 Task: Make in the project CanaryTech an epic 'Microservices architecture implementation'. Create in the project CanaryTech an epic 'Remote work and collaboration enhancement'. Add in the project CanaryTech an epic 'Email and messaging system upgrade'
Action: Mouse moved to (385, 196)
Screenshot: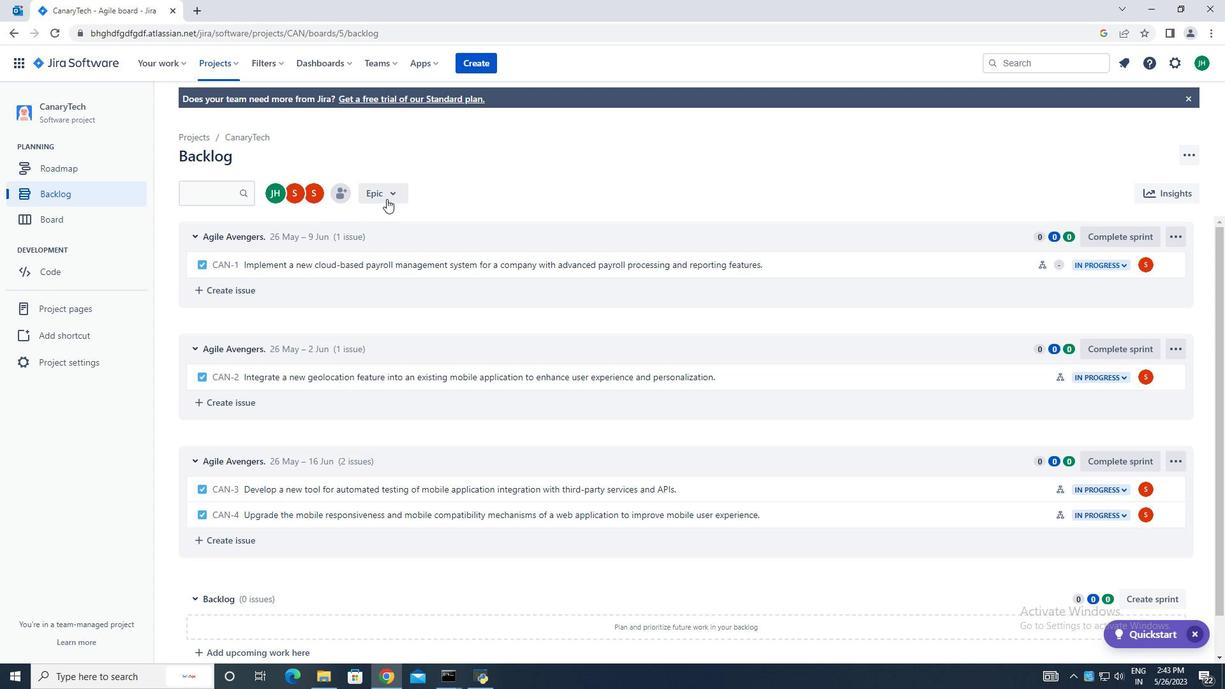 
Action: Mouse pressed left at (385, 196)
Screenshot: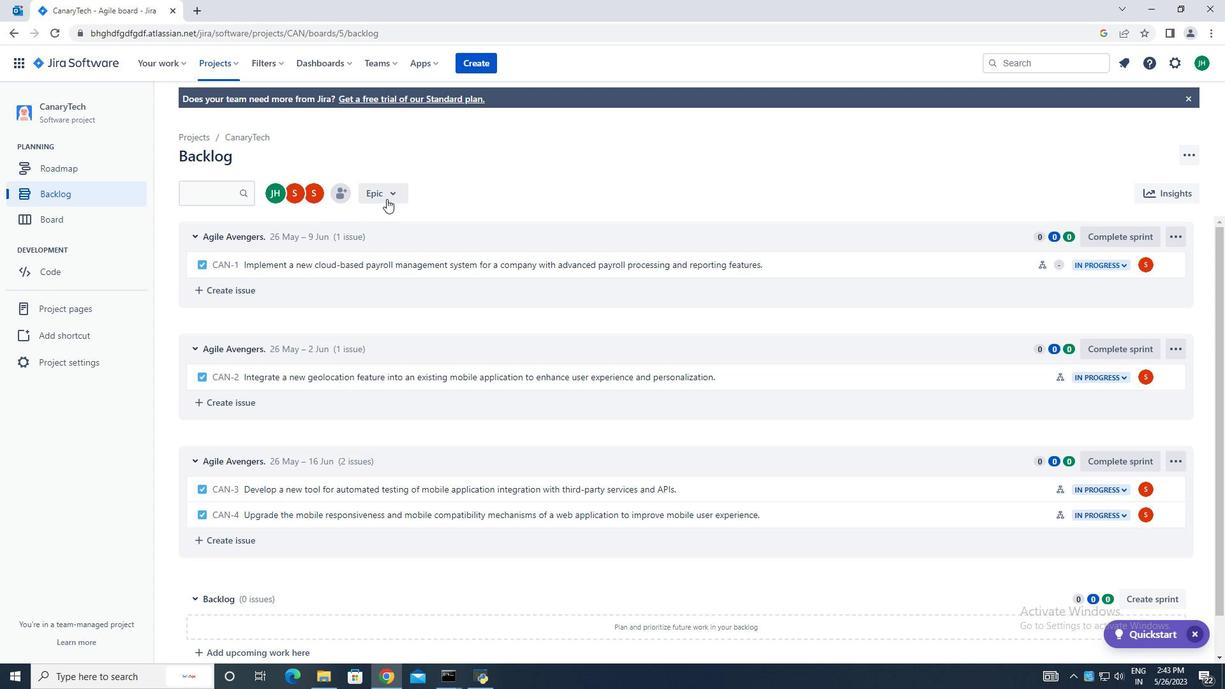 
Action: Mouse moved to (391, 270)
Screenshot: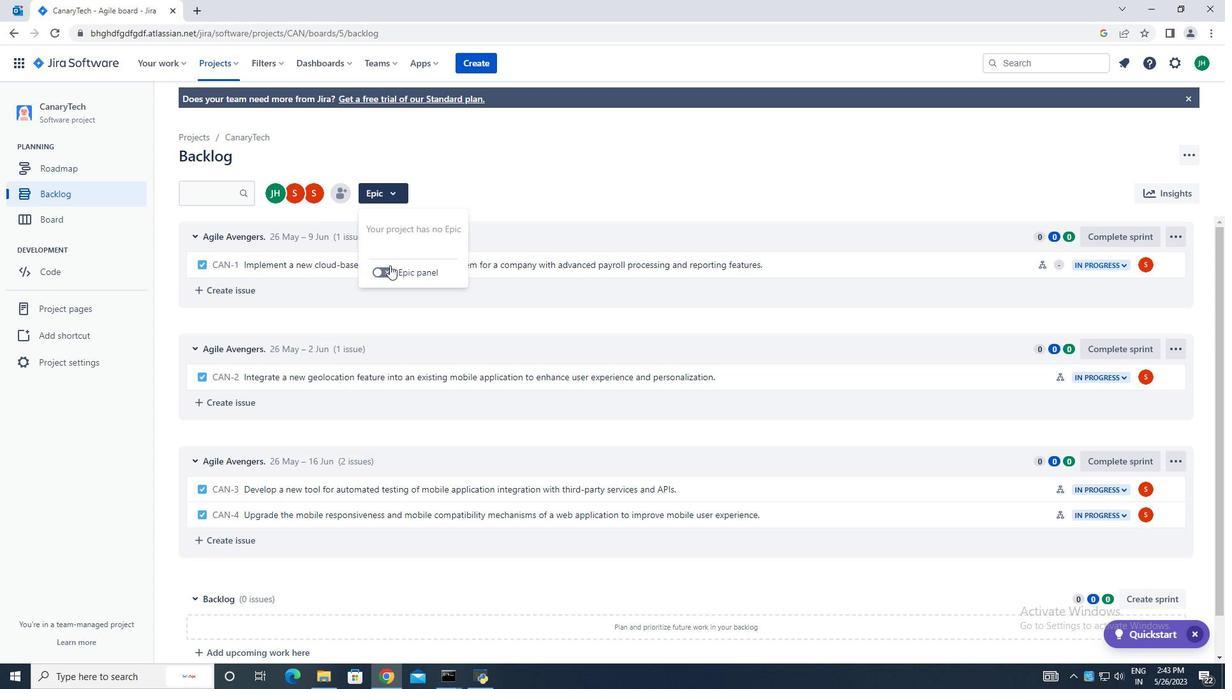 
Action: Mouse pressed left at (391, 270)
Screenshot: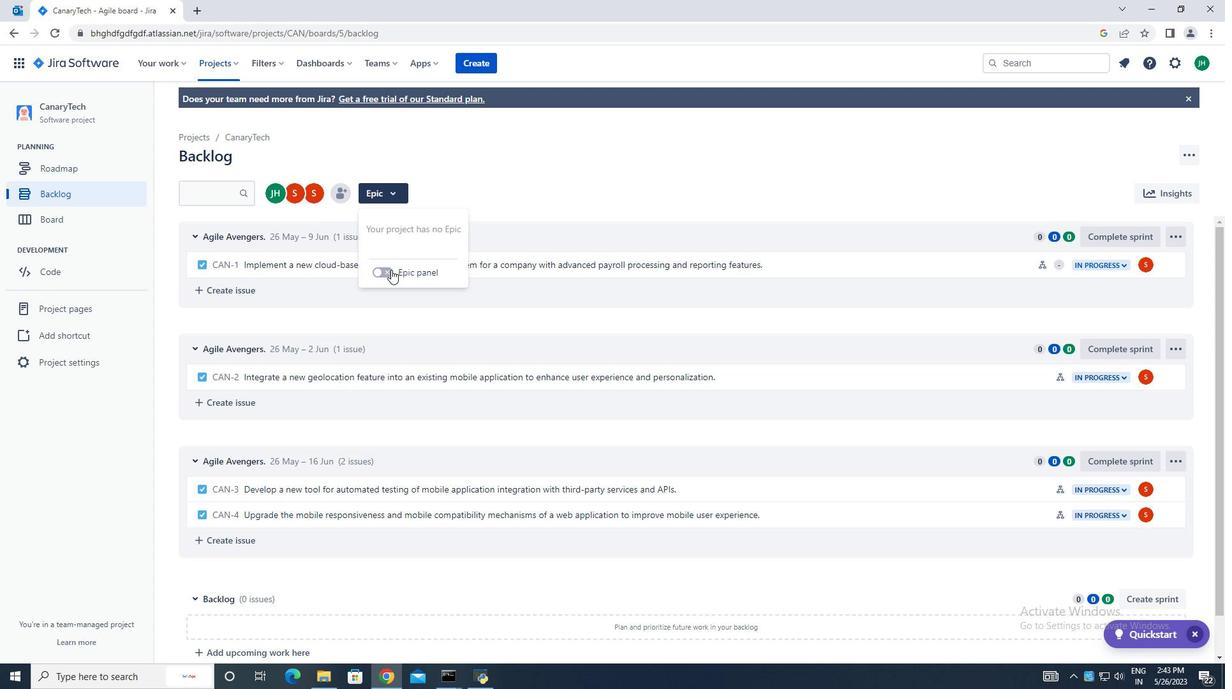 
Action: Mouse moved to (270, 473)
Screenshot: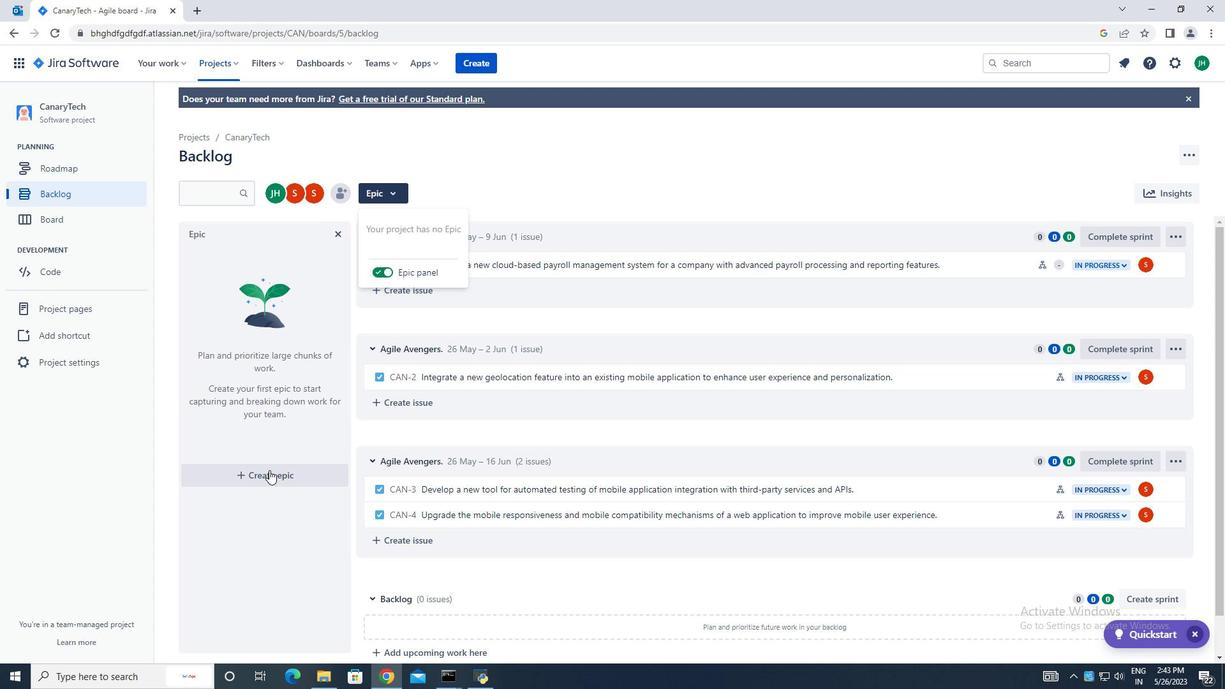 
Action: Mouse pressed left at (270, 473)
Screenshot: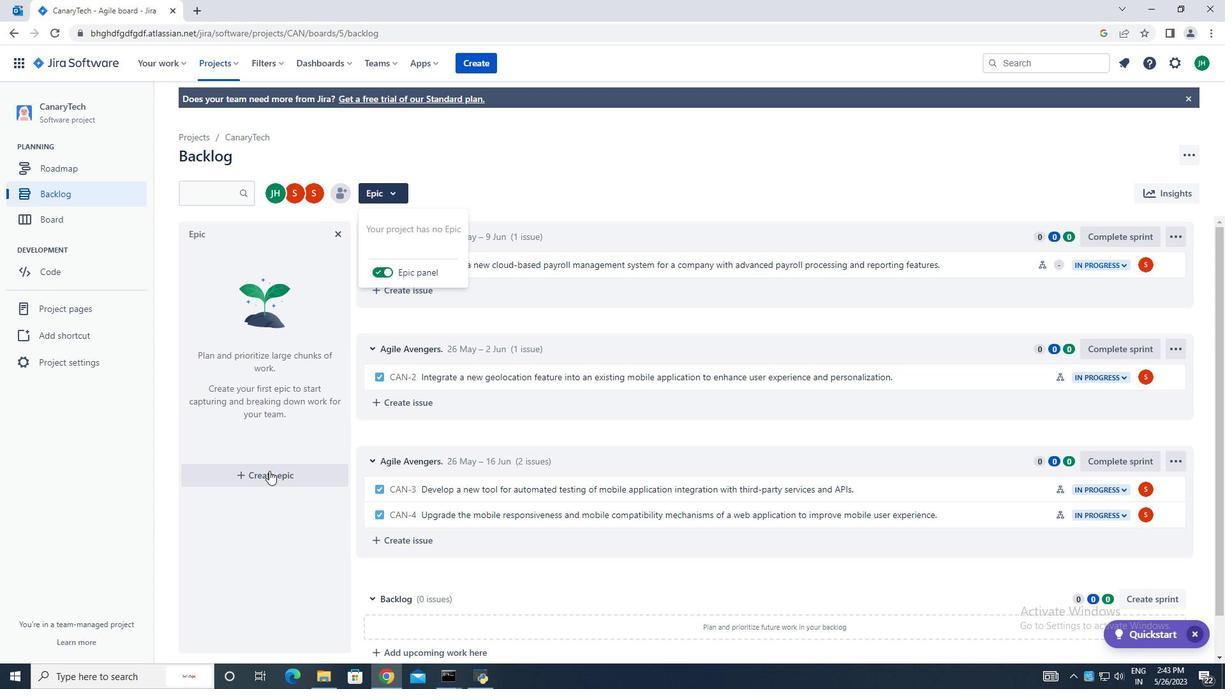 
Action: Mouse moved to (265, 476)
Screenshot: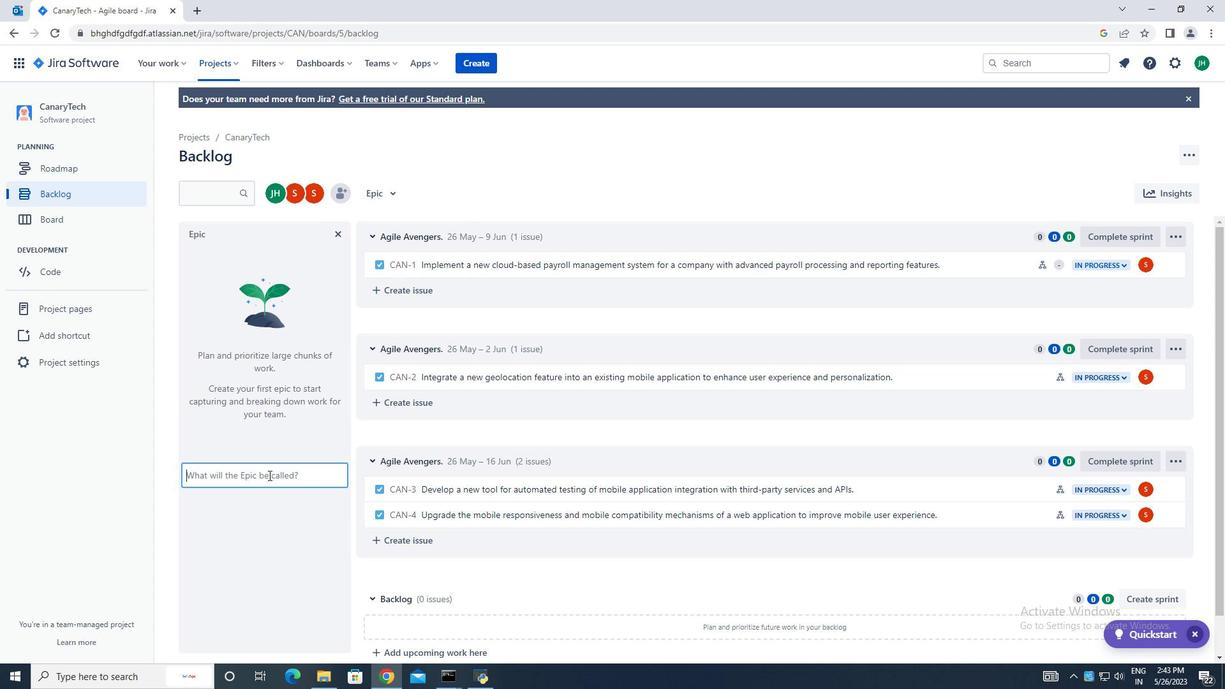 
Action: Mouse pressed left at (265, 476)
Screenshot: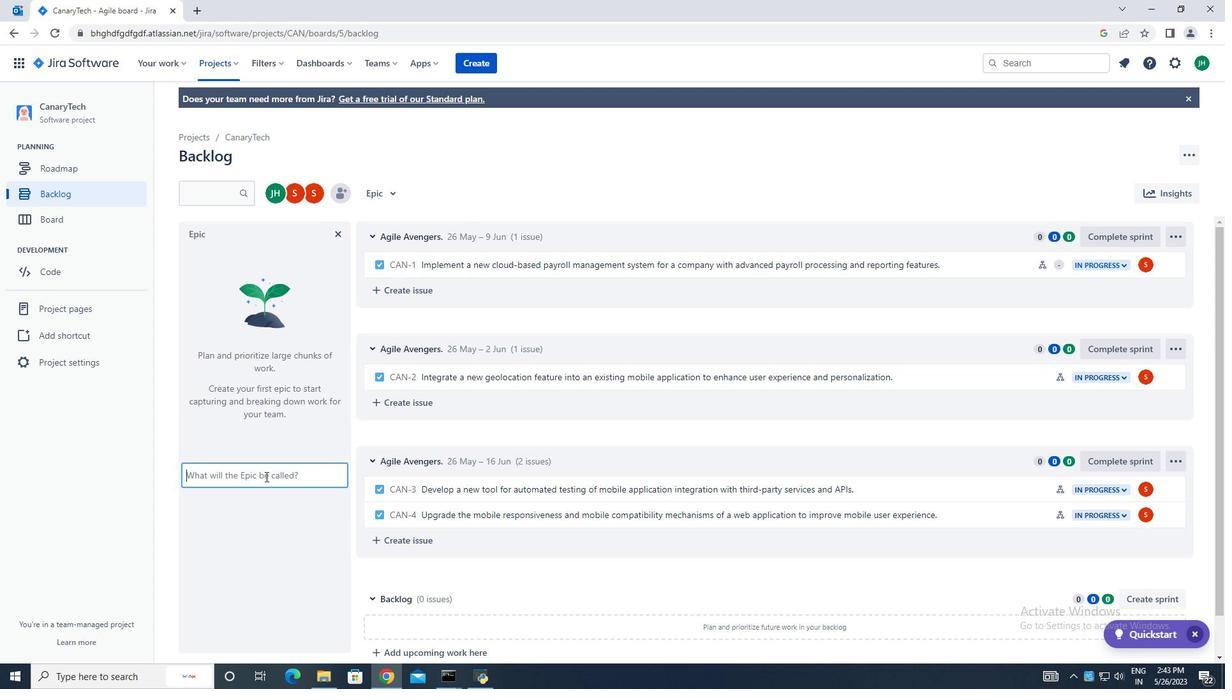 
Action: Mouse moved to (263, 476)
Screenshot: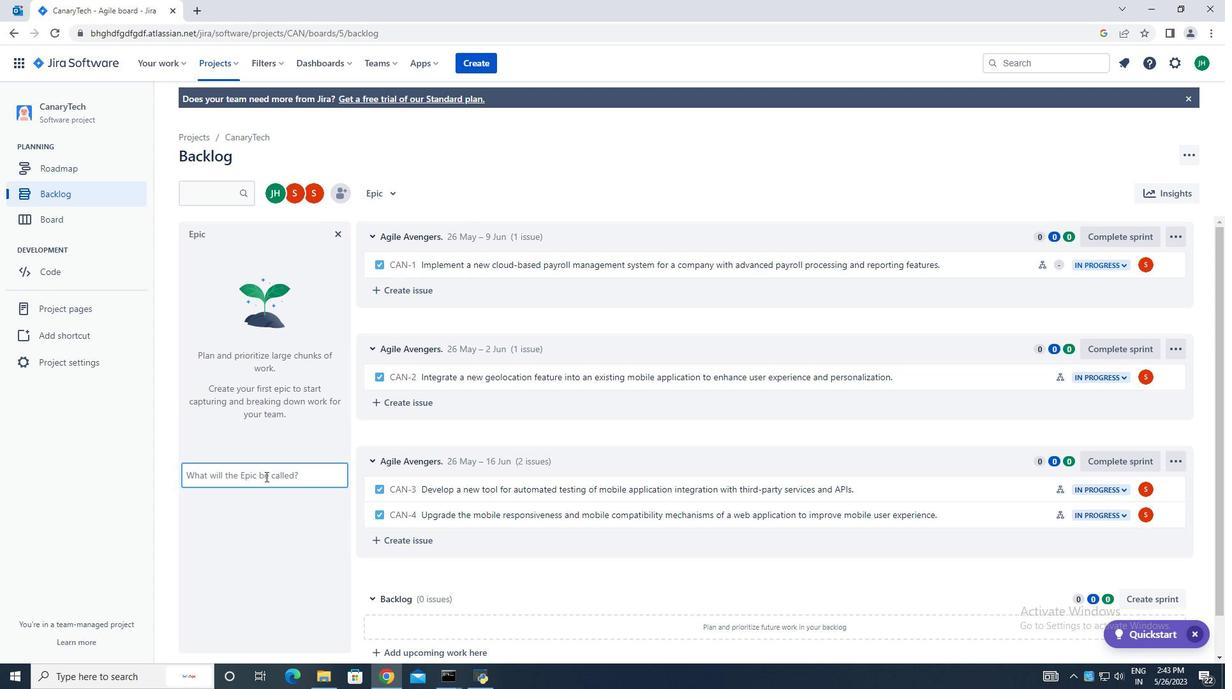 
Action: Key pressed <Key.caps_lock>M<Key.caps_lock>icroservises<Key.space><Key.backspace><Key.backspace><Key.backspace><Key.backspace>ces<Key.space>architecture<Key.space>implementation<Key.enter>
Screenshot: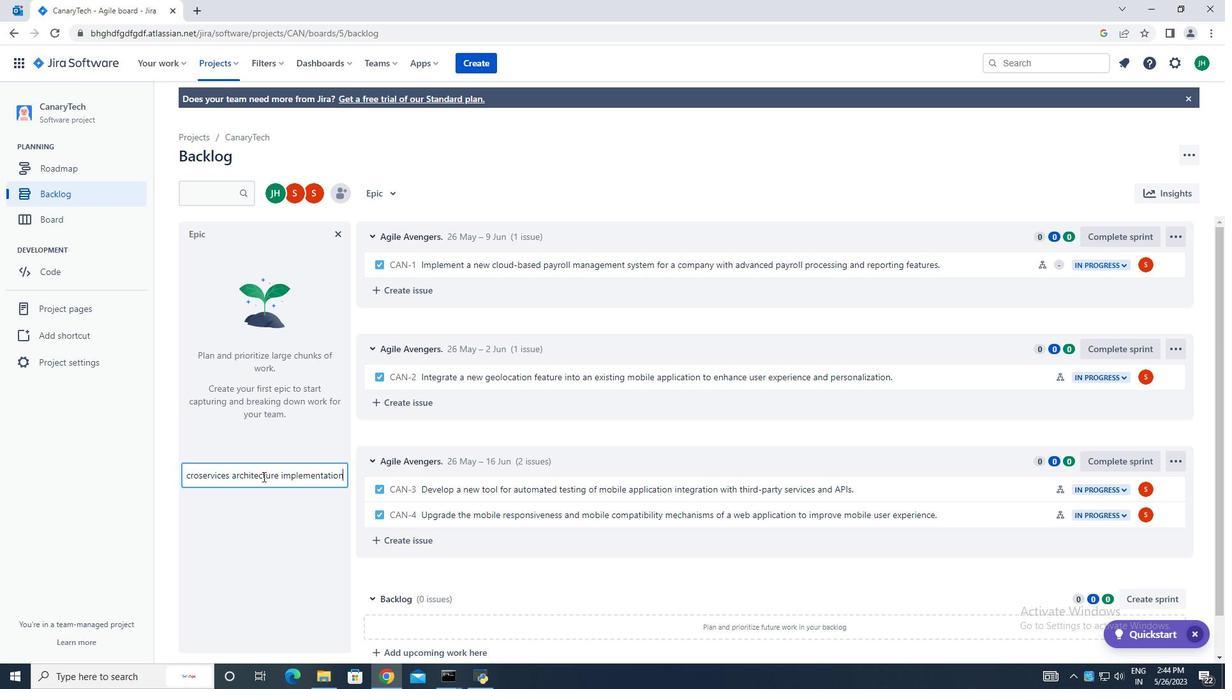 
Action: Mouse moved to (262, 334)
Screenshot: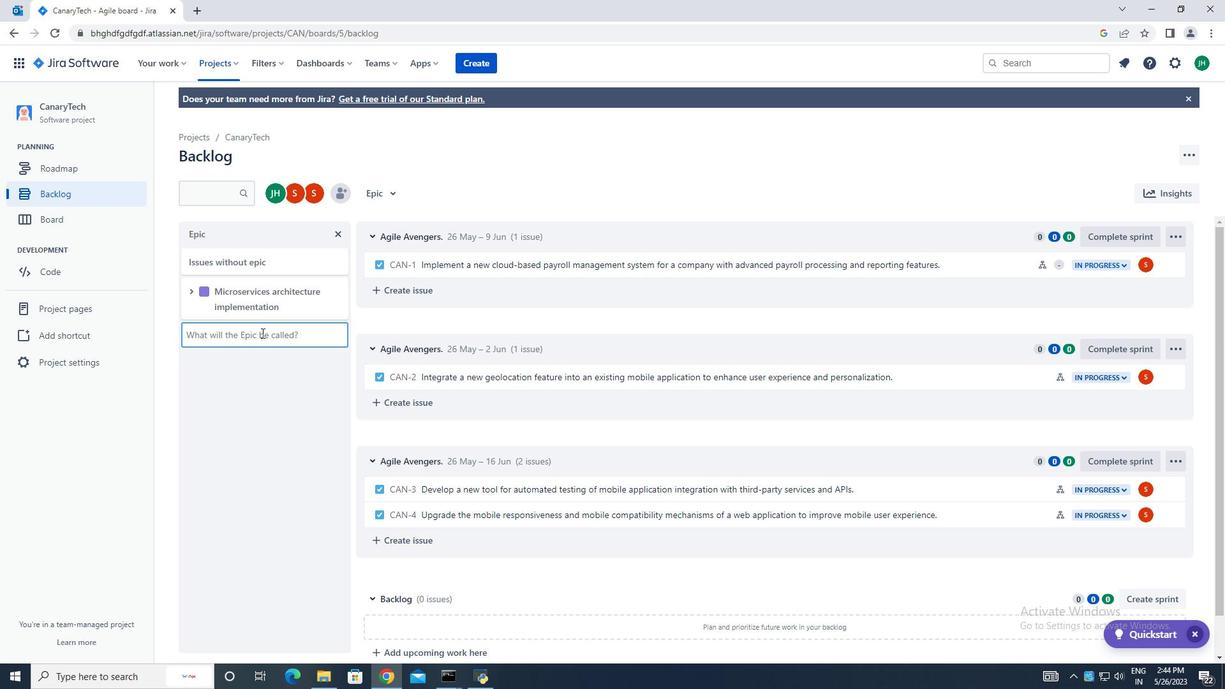
Action: Mouse pressed left at (262, 334)
Screenshot: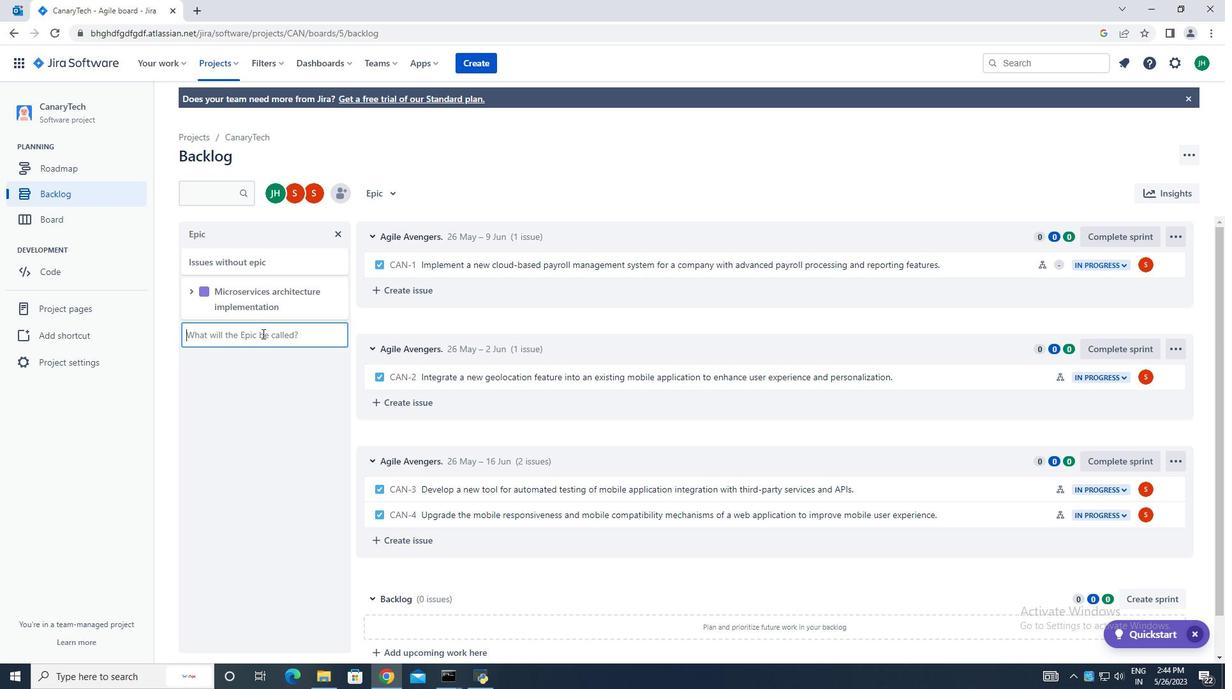 
Action: Key pressed <Key.caps_lock>R<Key.caps_lock>emote<Key.space>work<Key.space>and<Key.space>collaboration<Key.space>enhancement.<Key.enter>
Screenshot: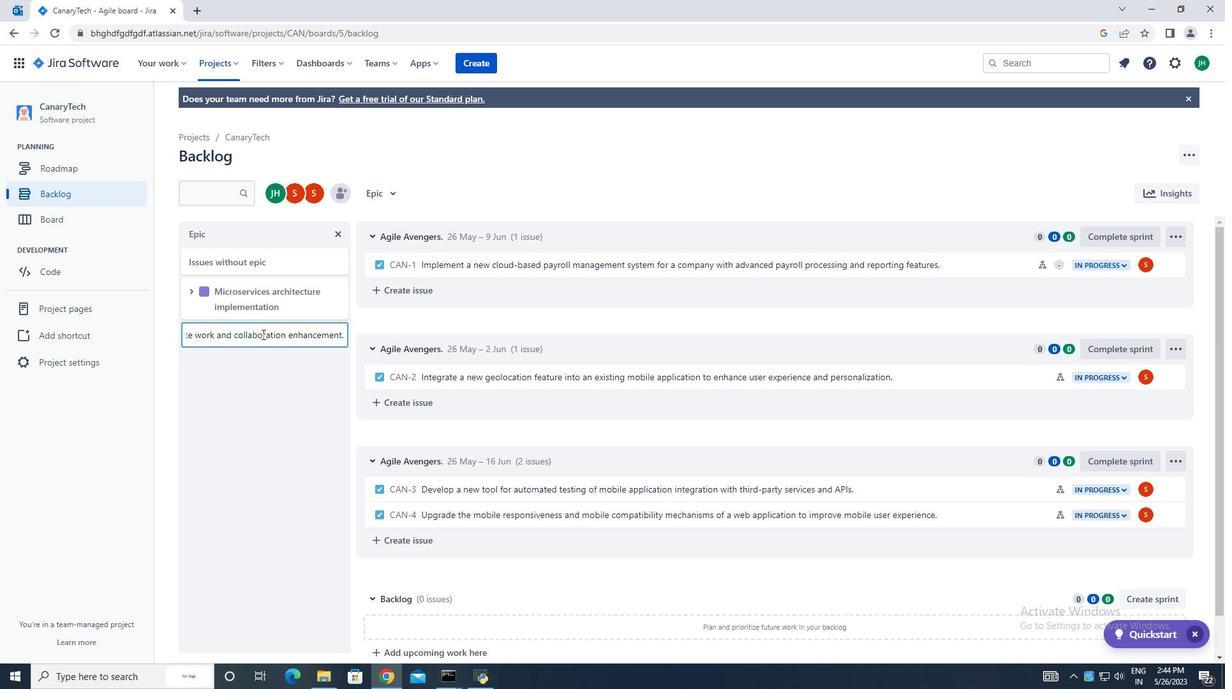 
Action: Mouse moved to (270, 383)
Screenshot: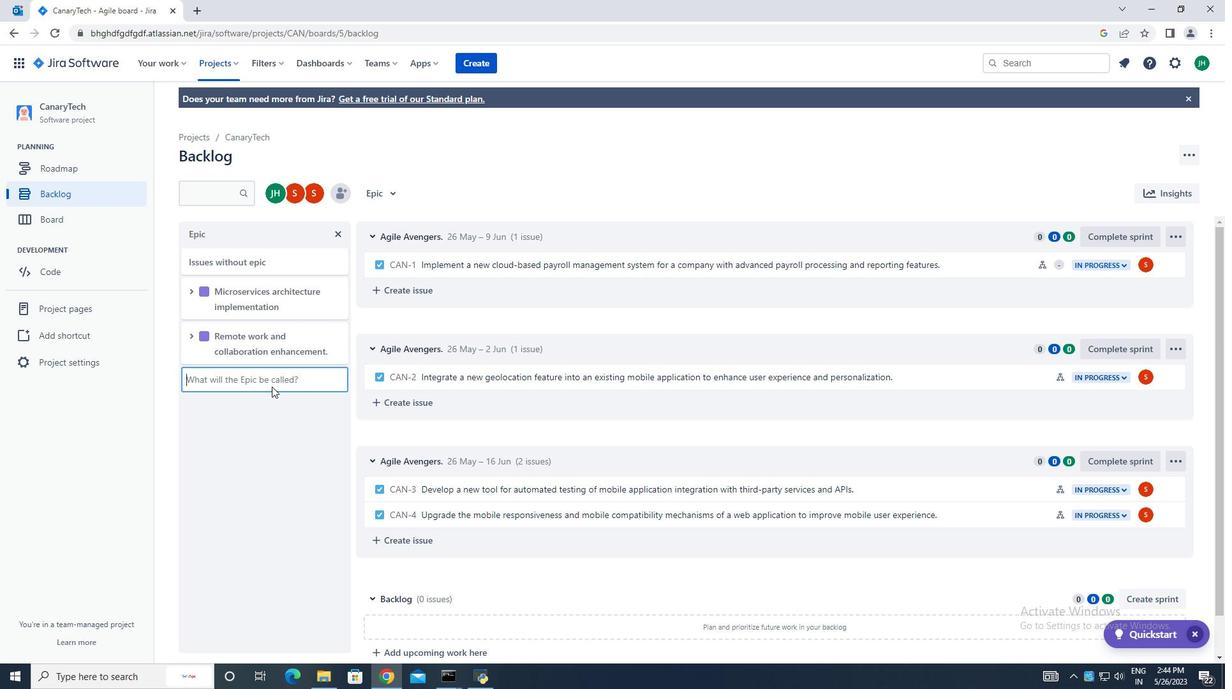 
Action: Mouse pressed left at (270, 383)
Screenshot: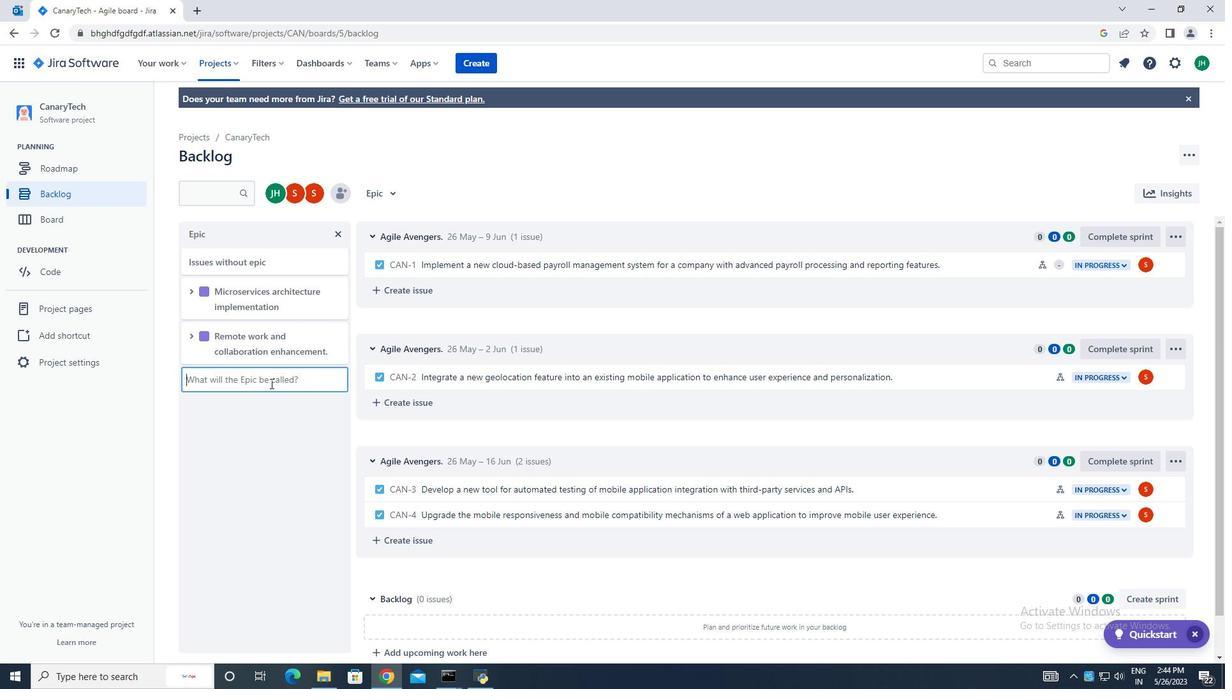 
Action: Key pressed <Key.caps_lock>E<Key.caps_lock>mail<Key.space>and<Key.space>messaging<Key.space>system<Key.space>upgradw<Key.backspace>e.<Key.enter>
Screenshot: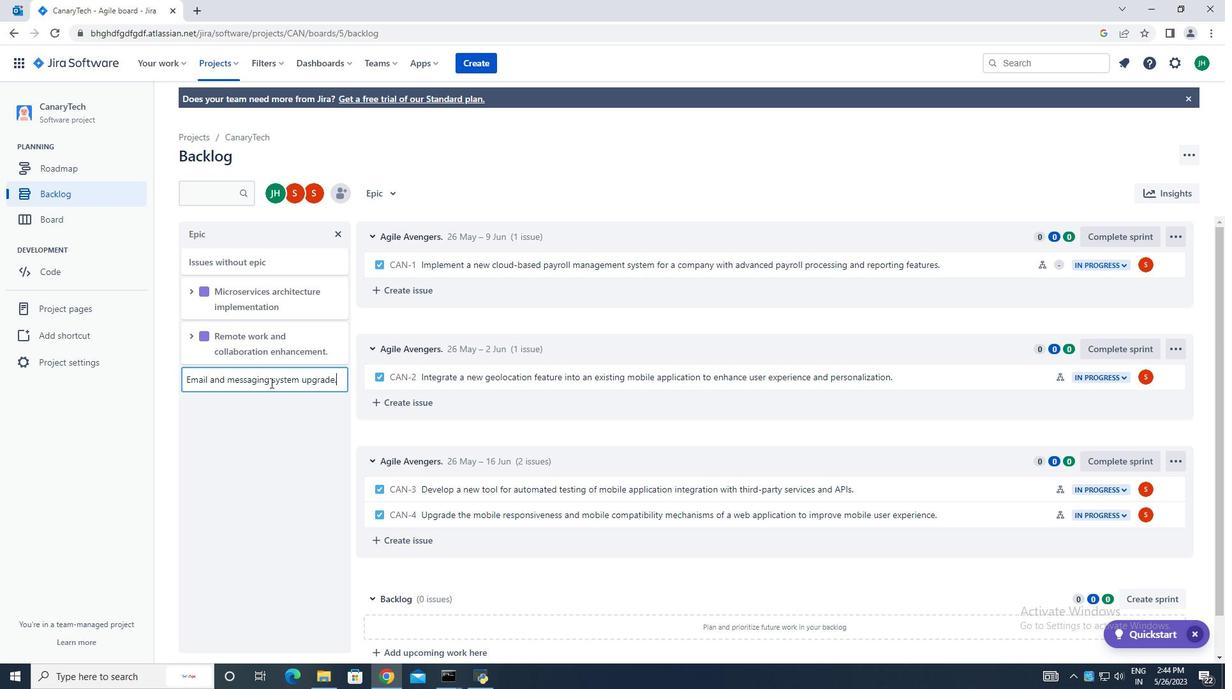 
